 Task: Create a due date automation trigger when advanced on, on the wednesday before a card is due add fields without custom field "Resume" set at 11:00 AM.
Action: Mouse moved to (941, 71)
Screenshot: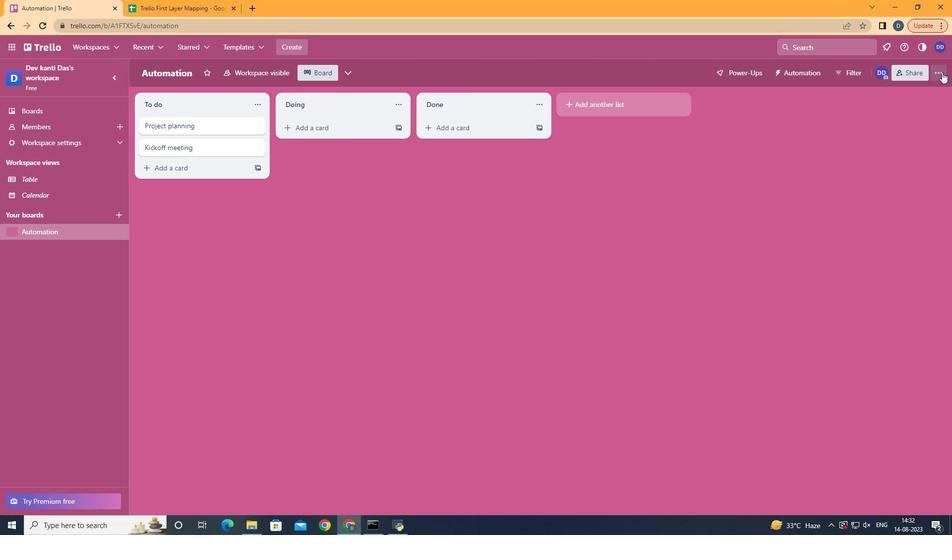 
Action: Mouse pressed left at (941, 71)
Screenshot: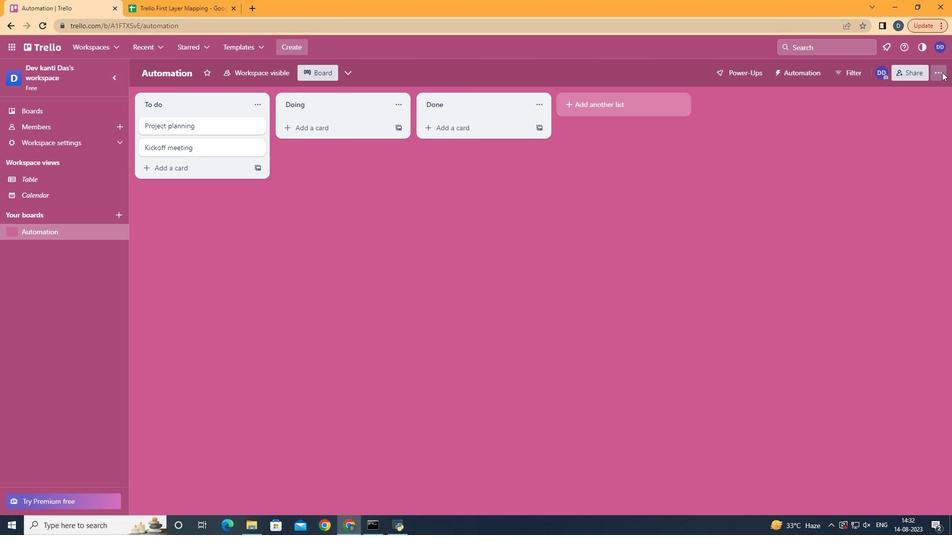 
Action: Mouse moved to (859, 221)
Screenshot: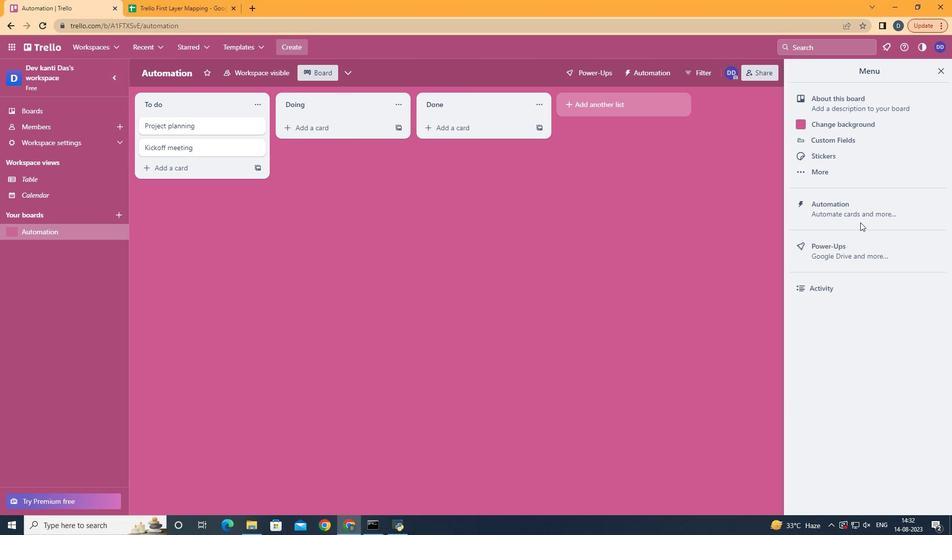 
Action: Mouse pressed left at (859, 221)
Screenshot: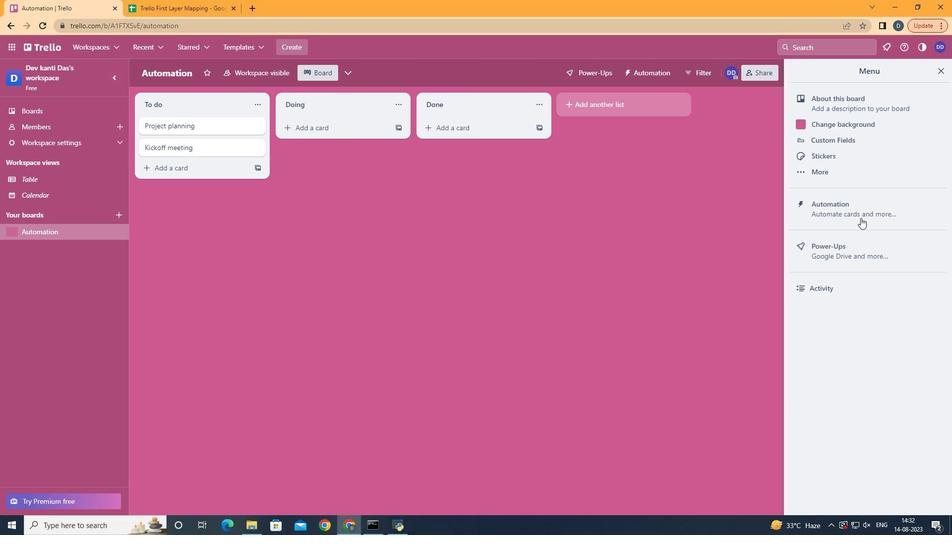 
Action: Mouse moved to (862, 208)
Screenshot: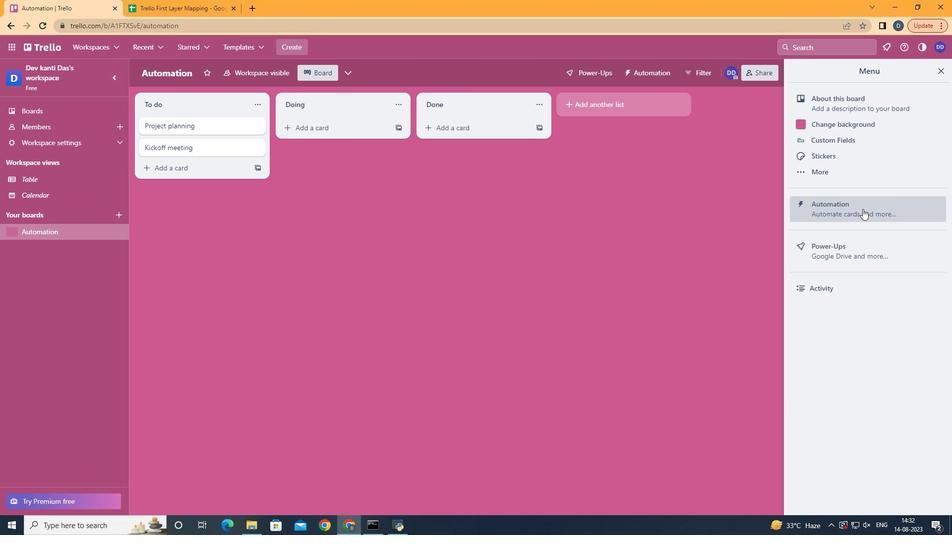 
Action: Mouse pressed left at (862, 208)
Screenshot: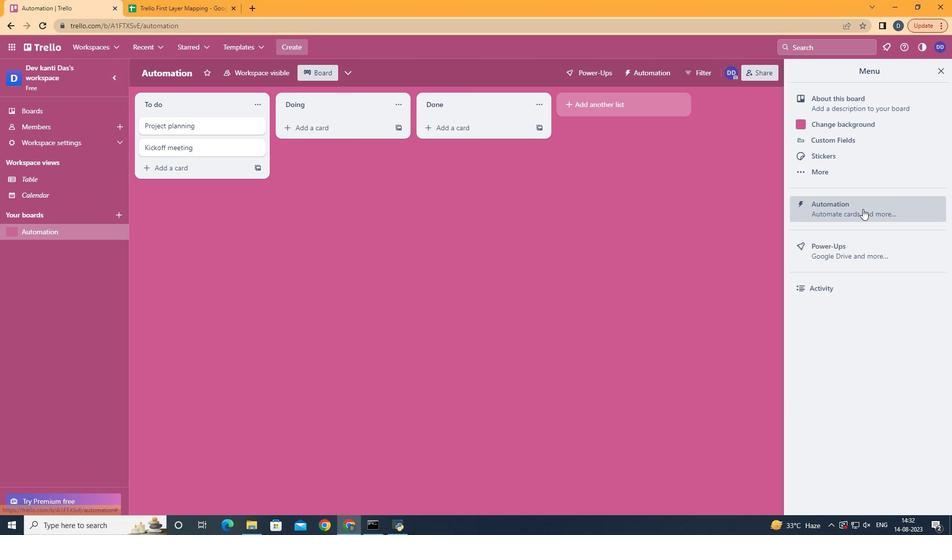 
Action: Mouse moved to (163, 199)
Screenshot: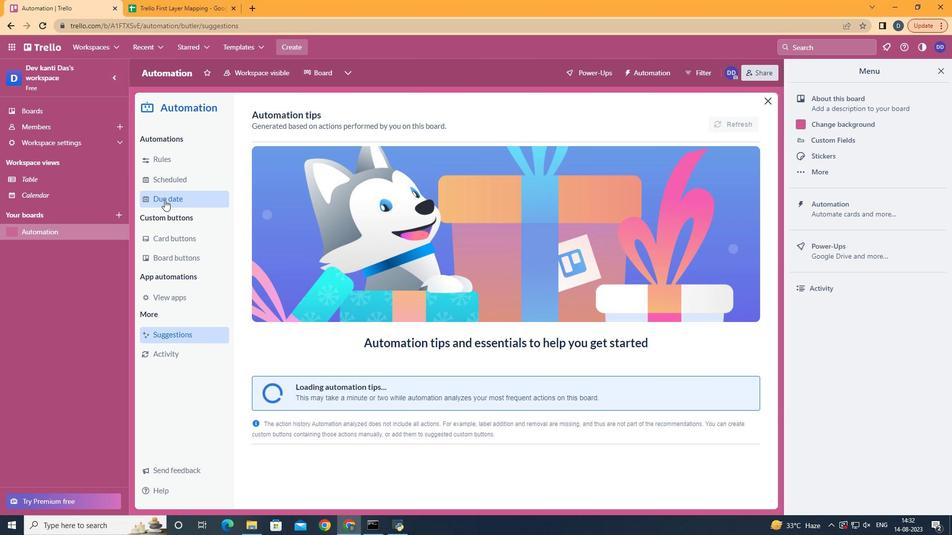 
Action: Mouse pressed left at (163, 199)
Screenshot: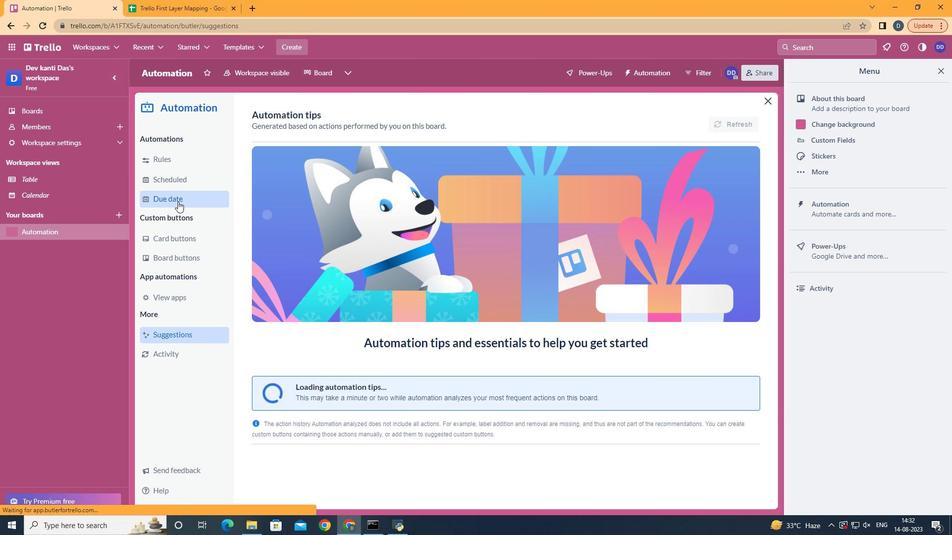 
Action: Mouse moved to (696, 123)
Screenshot: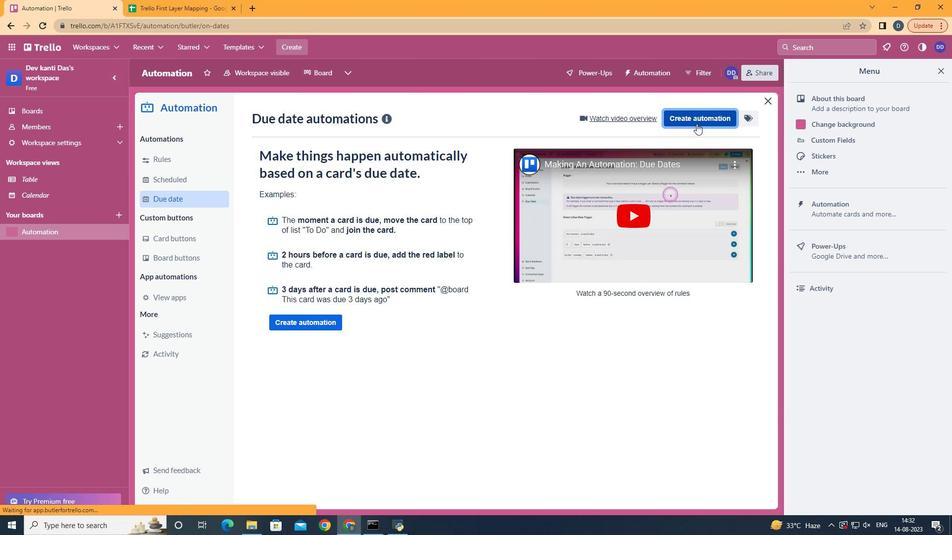 
Action: Mouse pressed left at (696, 123)
Screenshot: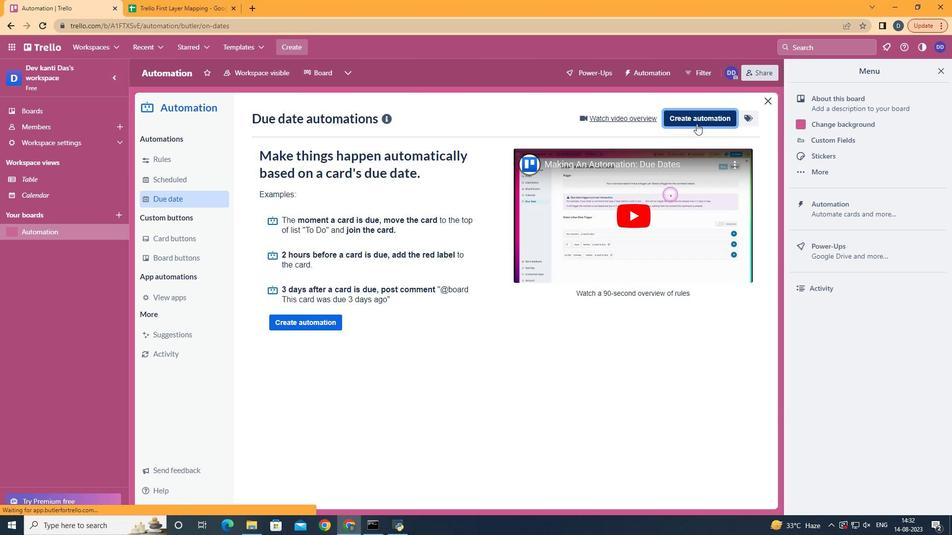 
Action: Mouse moved to (513, 217)
Screenshot: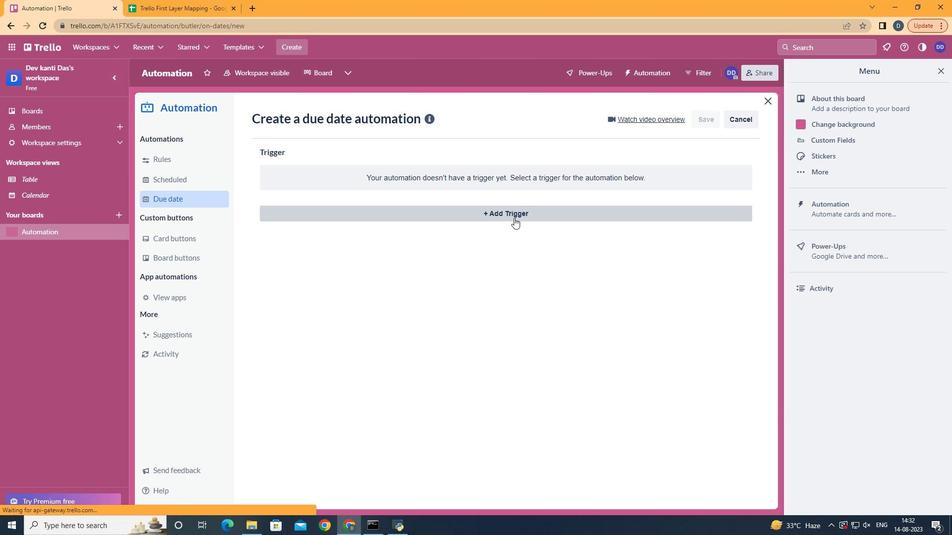 
Action: Mouse pressed left at (513, 217)
Screenshot: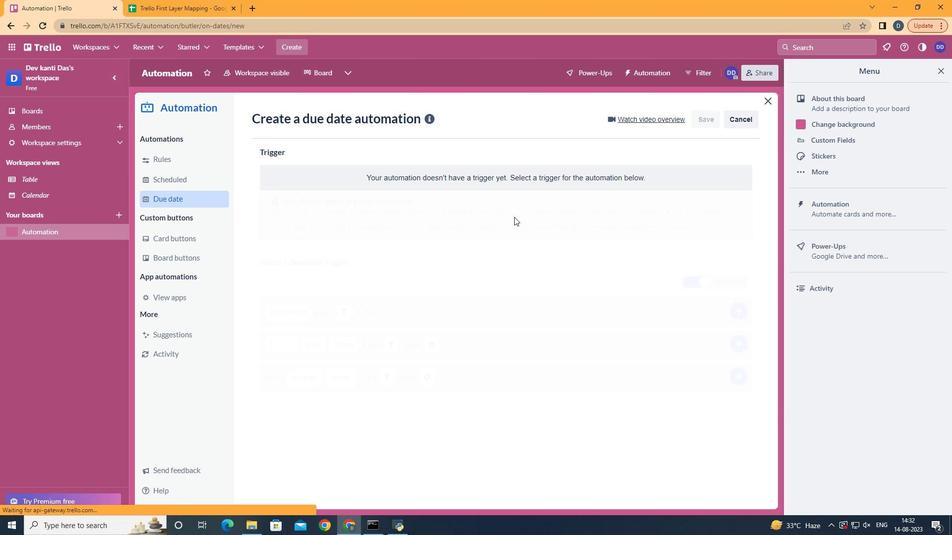 
Action: Mouse moved to (323, 301)
Screenshot: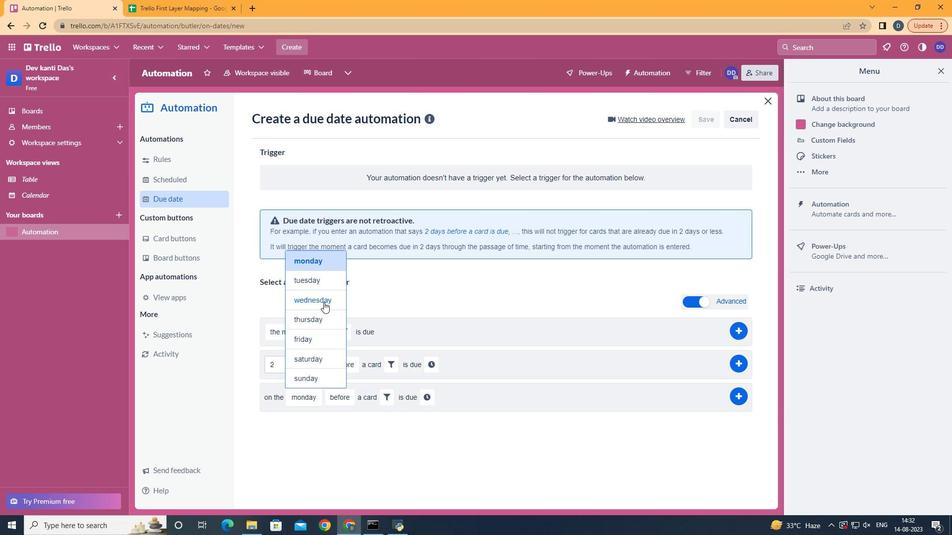 
Action: Mouse pressed left at (323, 301)
Screenshot: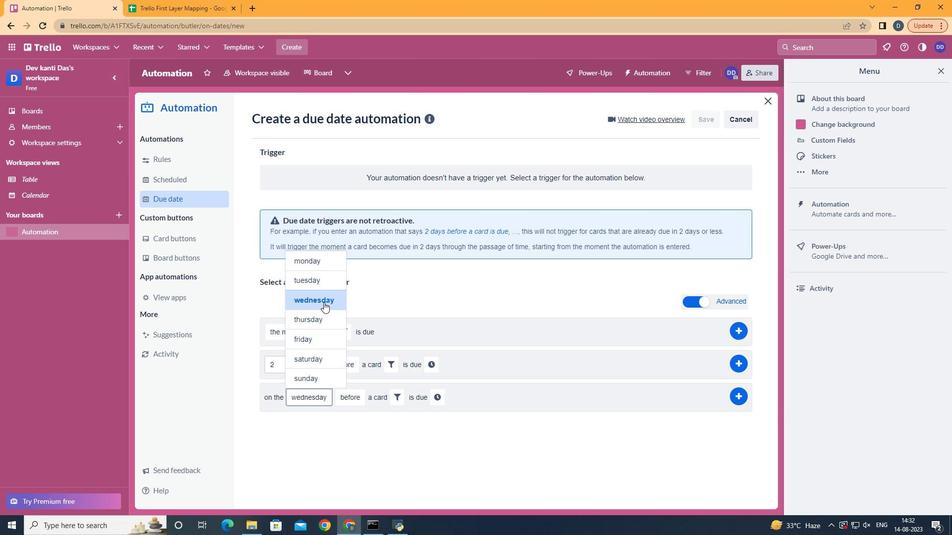 
Action: Mouse moved to (395, 399)
Screenshot: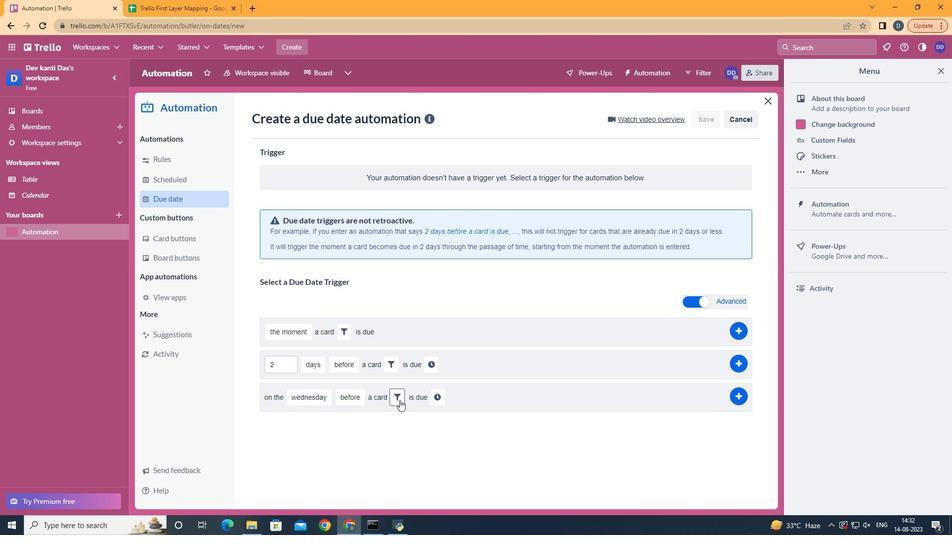 
Action: Mouse pressed left at (395, 399)
Screenshot: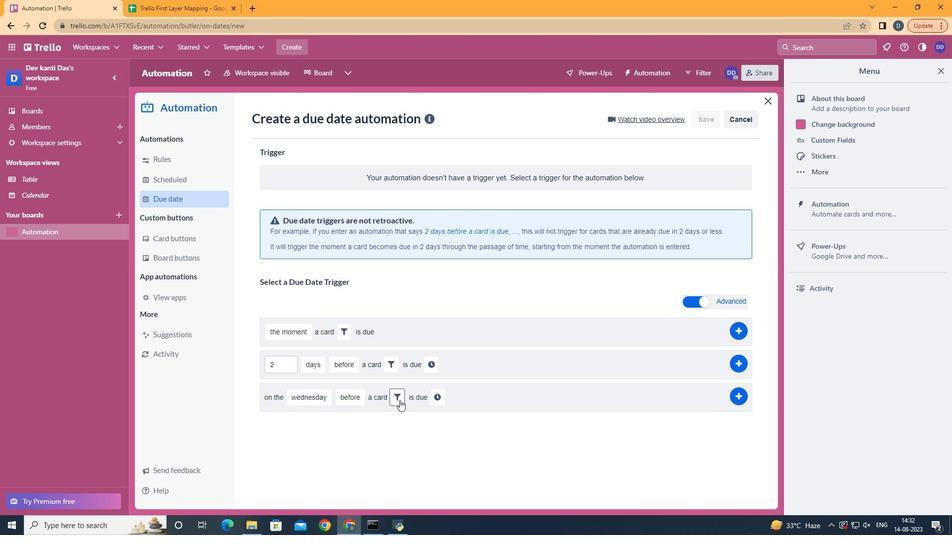 
Action: Mouse moved to (569, 426)
Screenshot: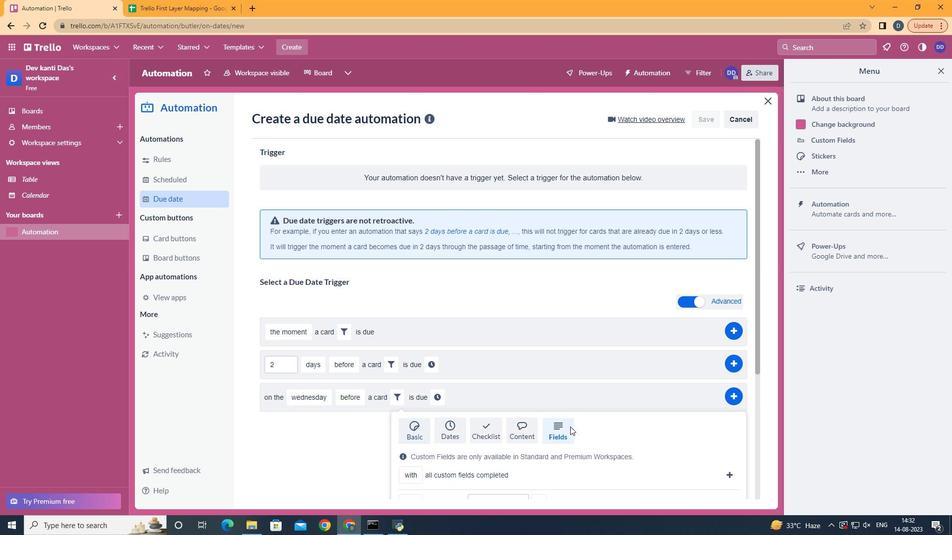 
Action: Mouse pressed left at (569, 426)
Screenshot: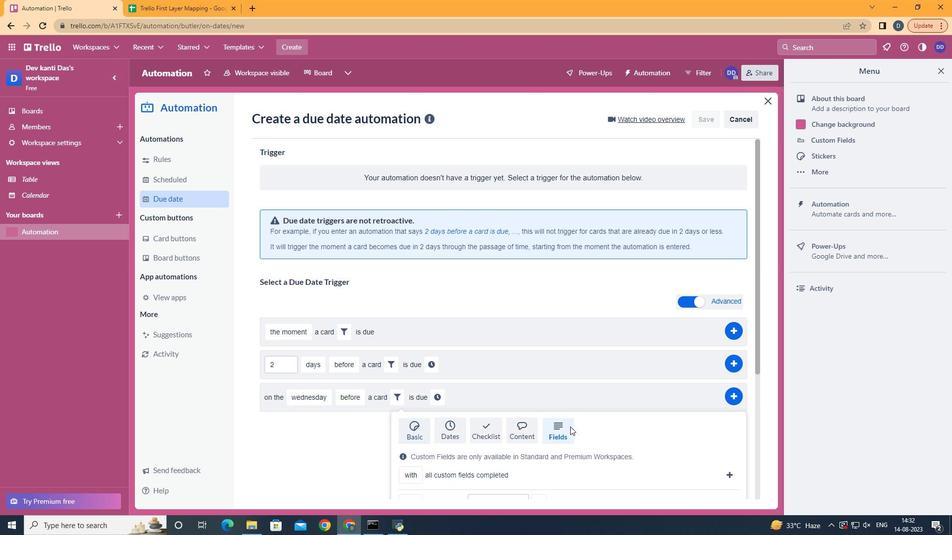 
Action: Mouse scrolled (569, 425) with delta (0, 0)
Screenshot: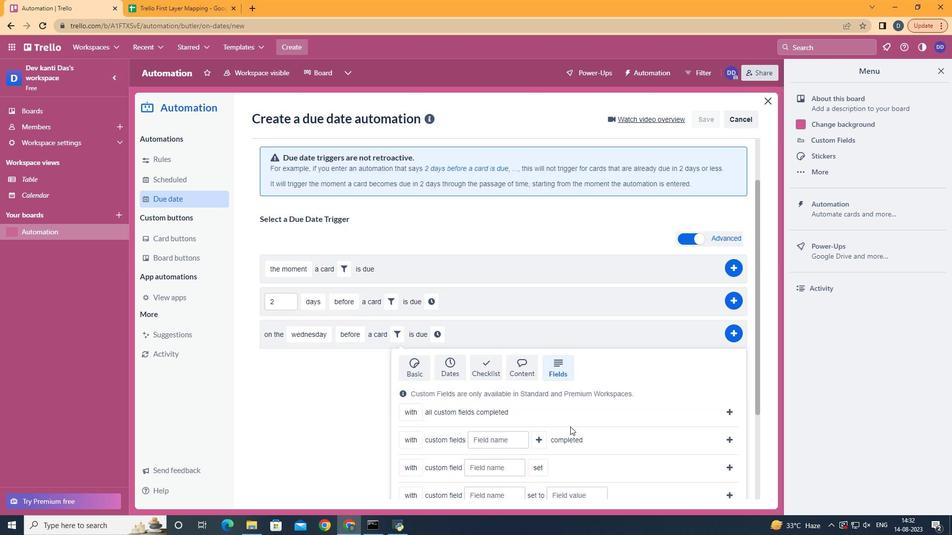 
Action: Mouse scrolled (569, 425) with delta (0, 0)
Screenshot: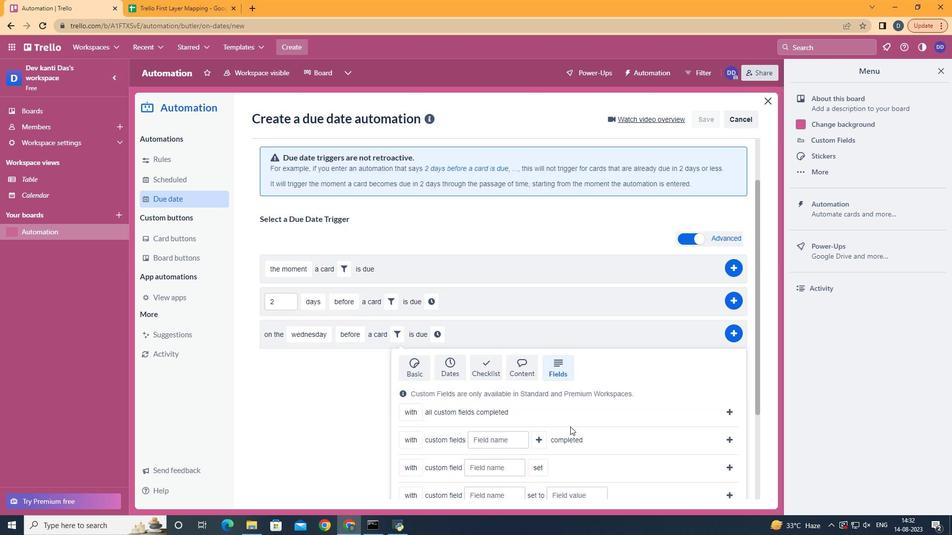 
Action: Mouse scrolled (569, 425) with delta (0, 0)
Screenshot: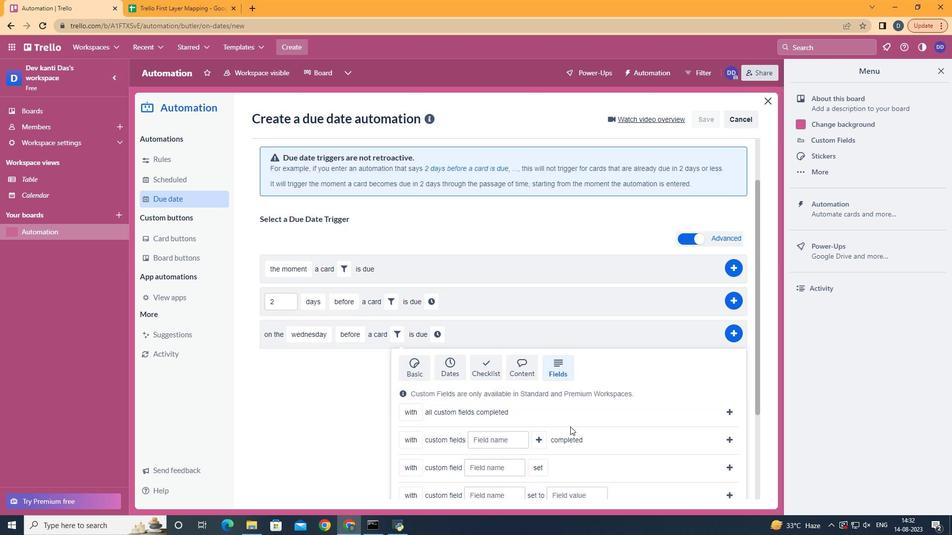 
Action: Mouse scrolled (569, 425) with delta (0, 0)
Screenshot: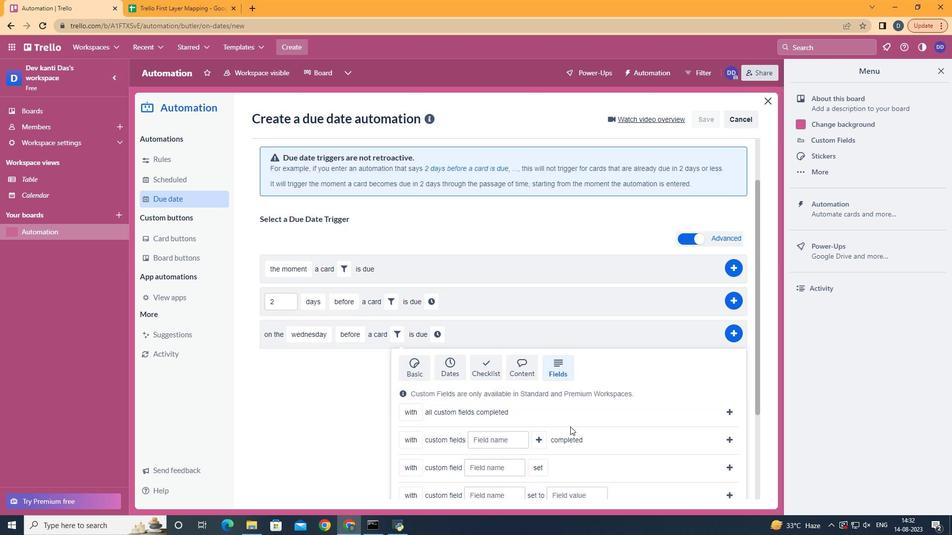 
Action: Mouse scrolled (569, 425) with delta (0, 0)
Screenshot: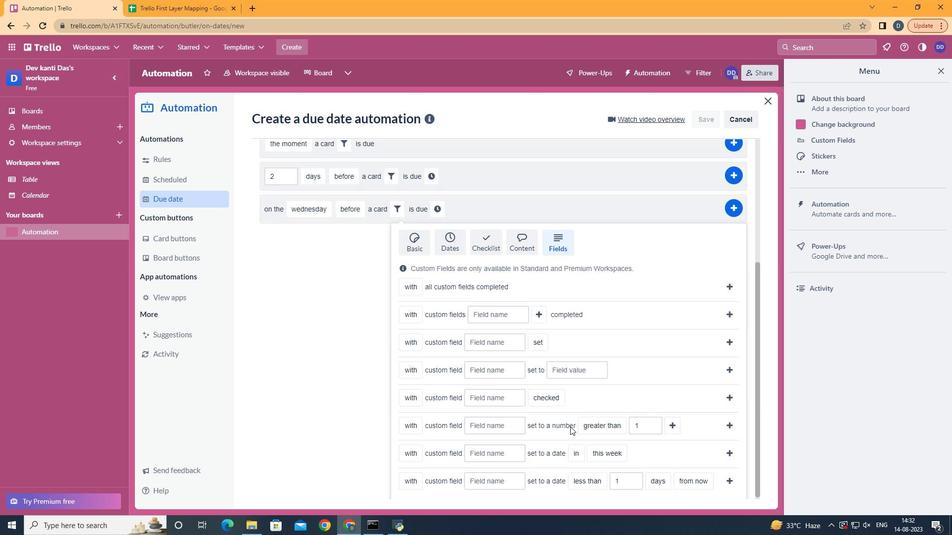
Action: Mouse moved to (418, 371)
Screenshot: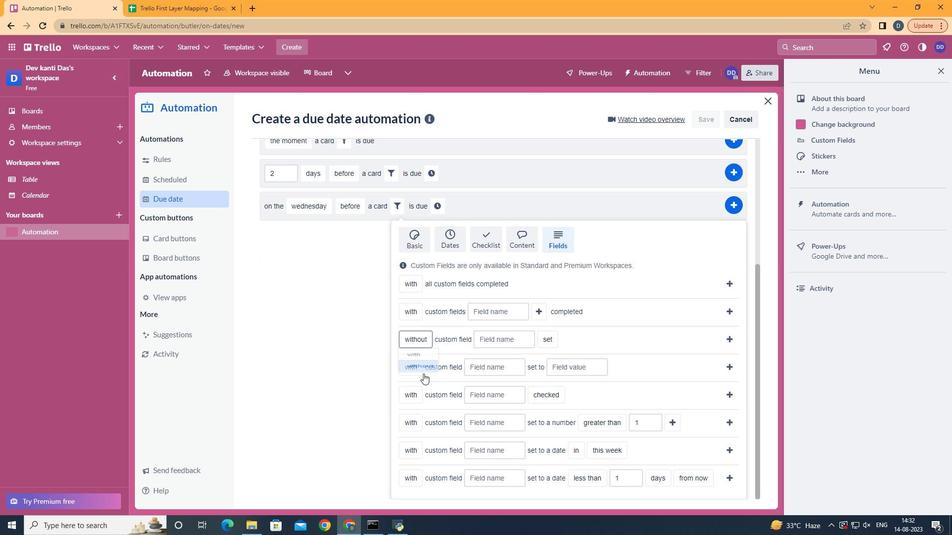 
Action: Mouse pressed left at (418, 371)
Screenshot: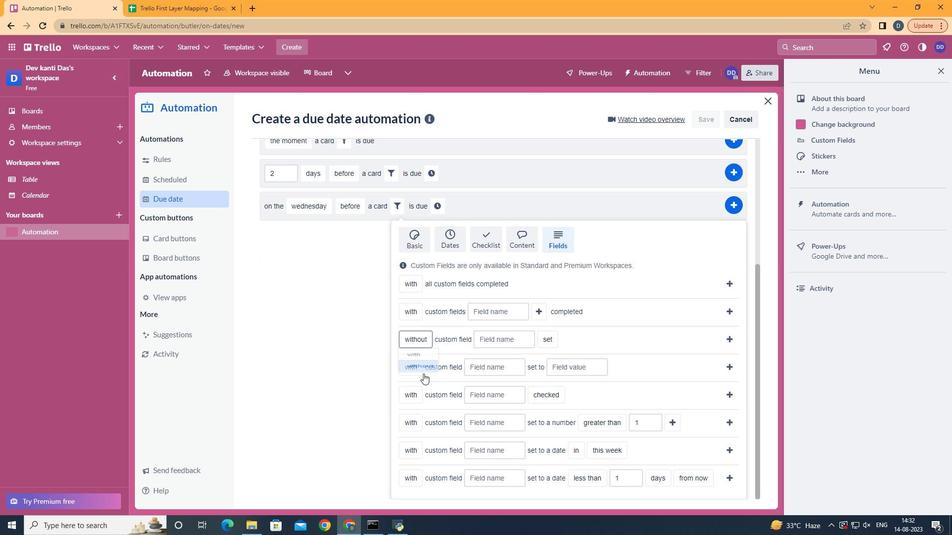 
Action: Mouse moved to (535, 339)
Screenshot: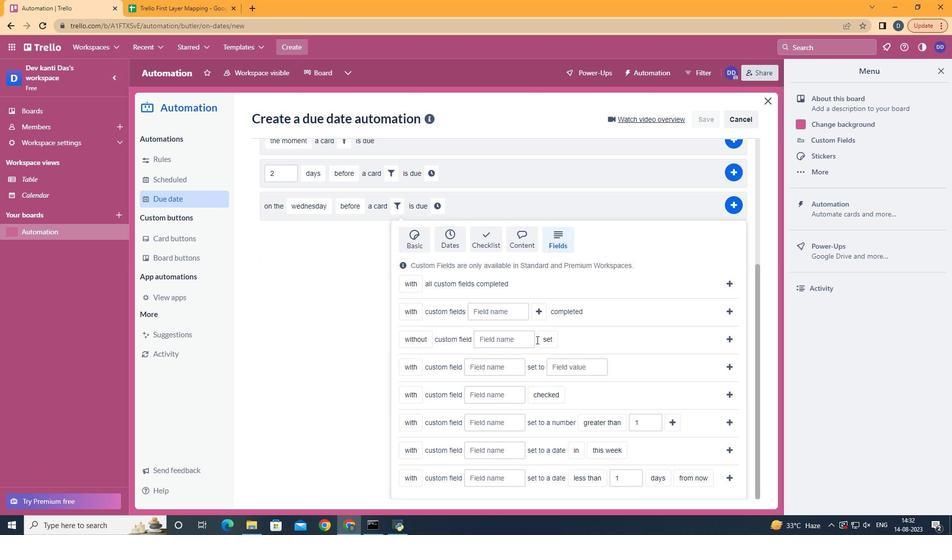 
Action: Mouse pressed left at (535, 339)
Screenshot: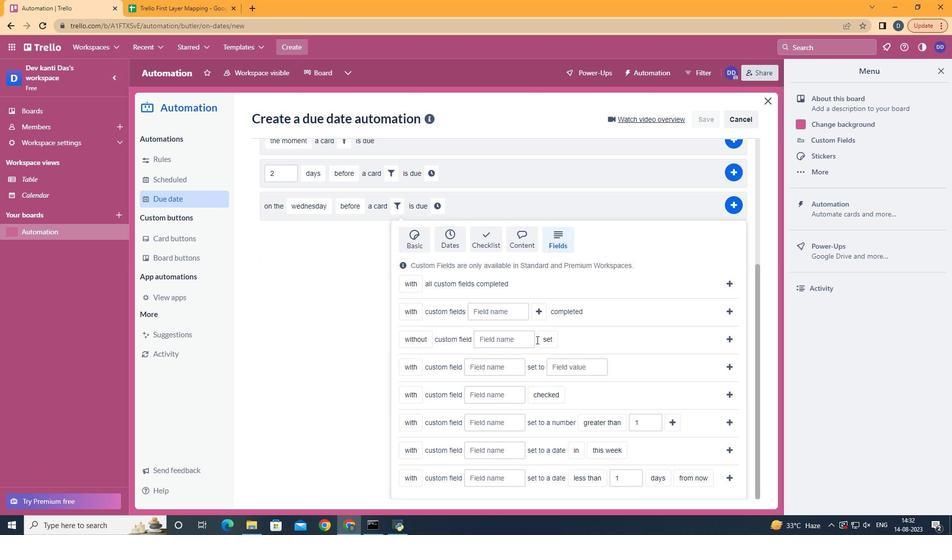 
Action: Mouse moved to (520, 335)
Screenshot: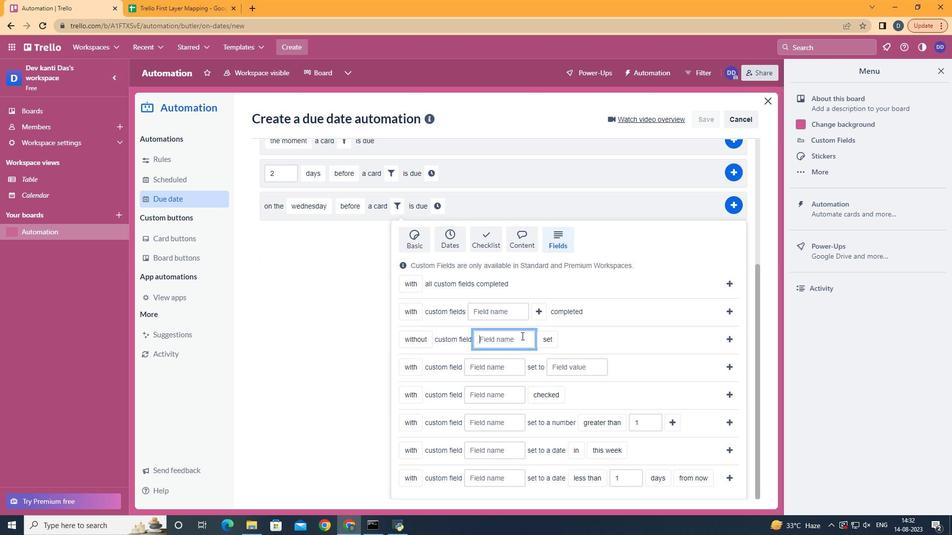 
Action: Mouse pressed left at (520, 335)
Screenshot: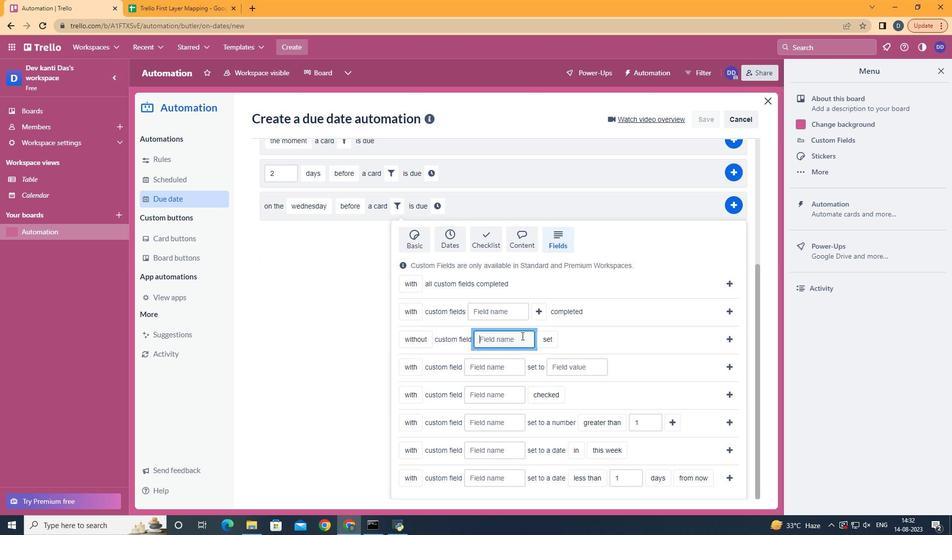 
Action: Key pressed <Key.shift><Key.shift><Key.shift>Resume
Screenshot: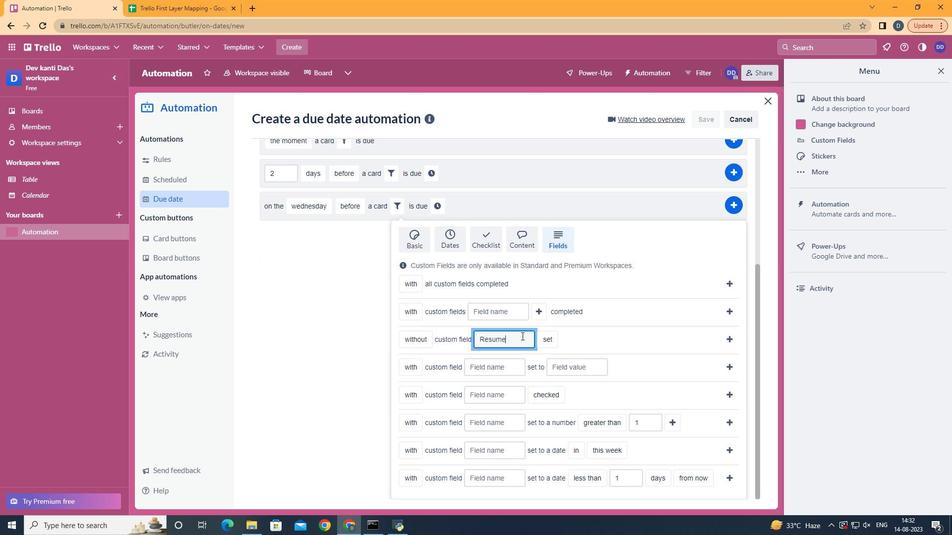 
Action: Mouse moved to (724, 333)
Screenshot: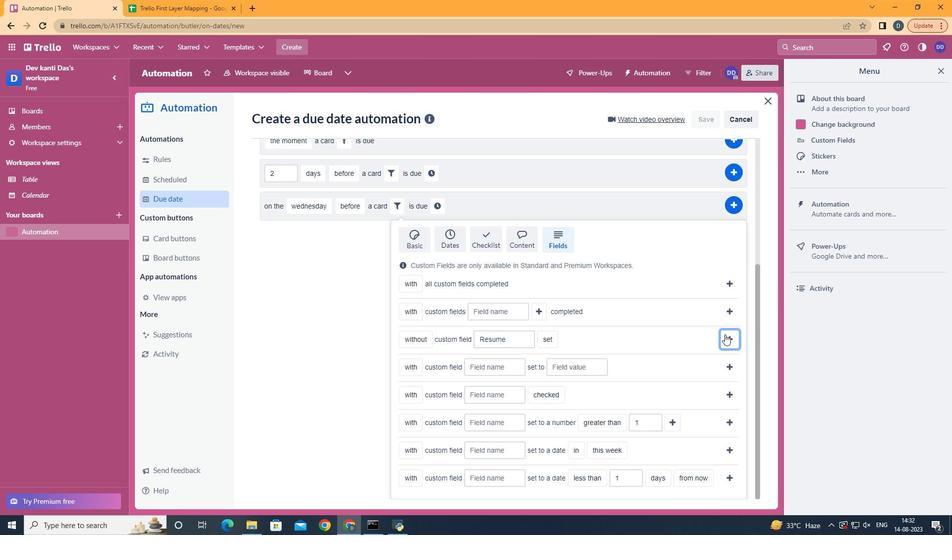 
Action: Mouse pressed left at (724, 333)
Screenshot: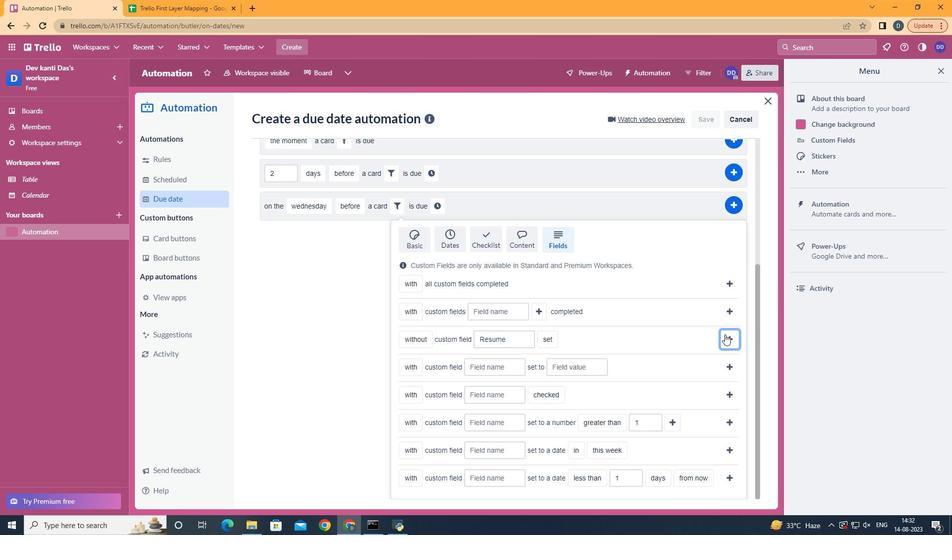 
Action: Mouse moved to (564, 390)
Screenshot: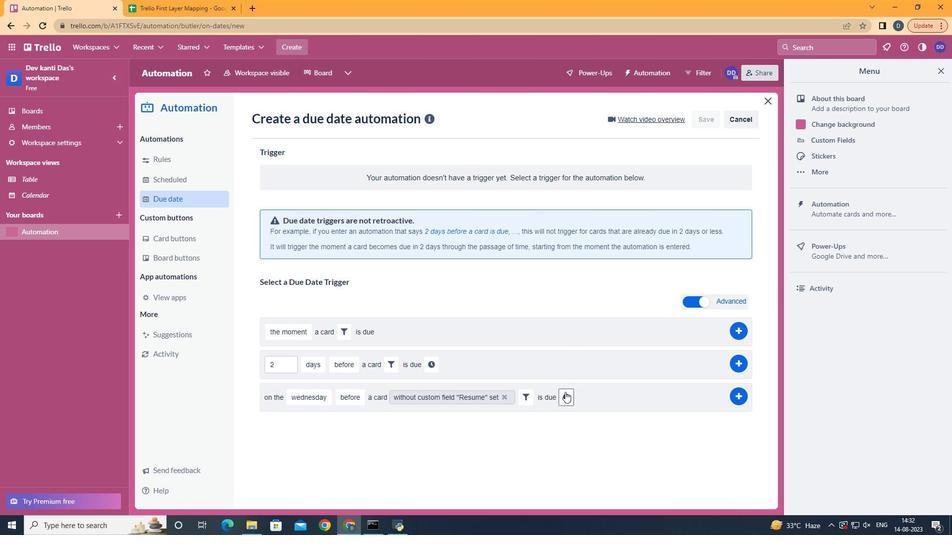 
Action: Mouse pressed left at (564, 390)
Screenshot: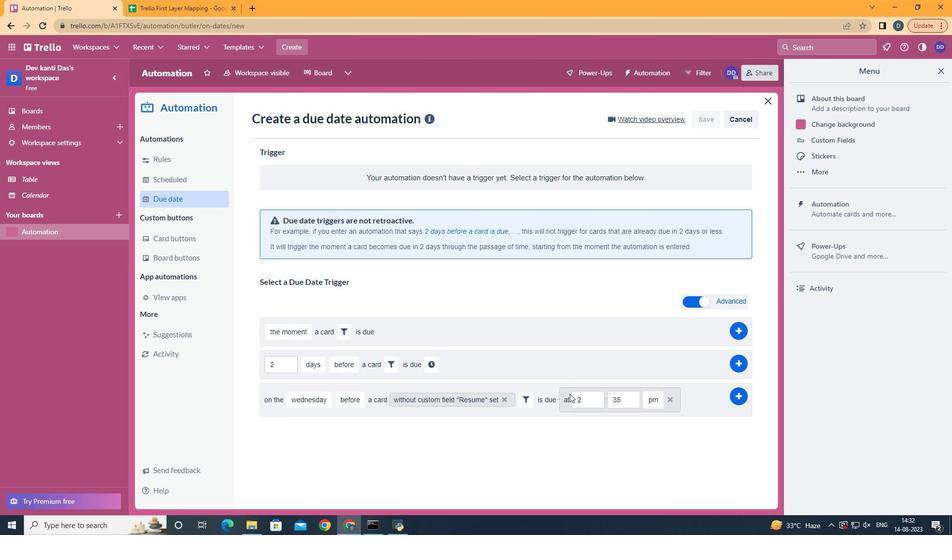 
Action: Mouse moved to (592, 398)
Screenshot: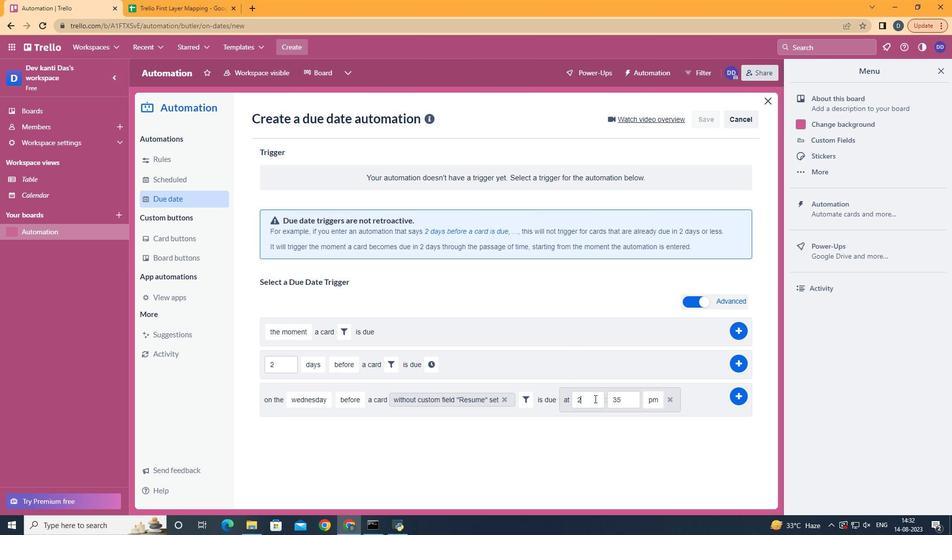 
Action: Mouse pressed left at (592, 398)
Screenshot: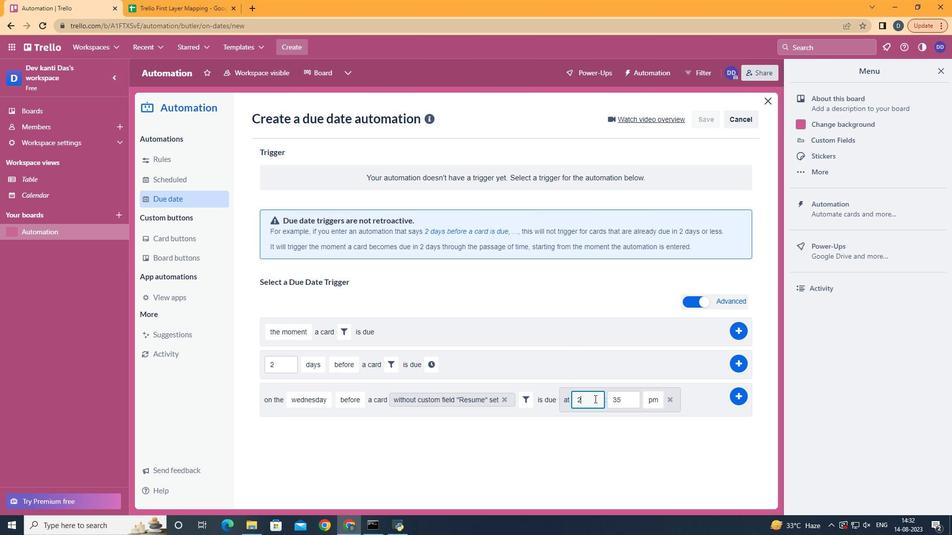 
Action: Mouse moved to (593, 398)
Screenshot: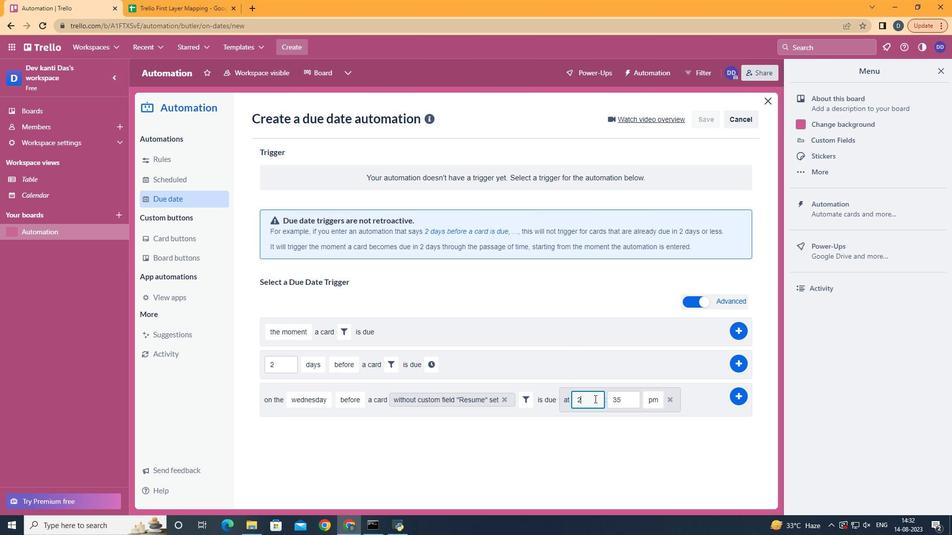 
Action: Key pressed <Key.backspace>11
Screenshot: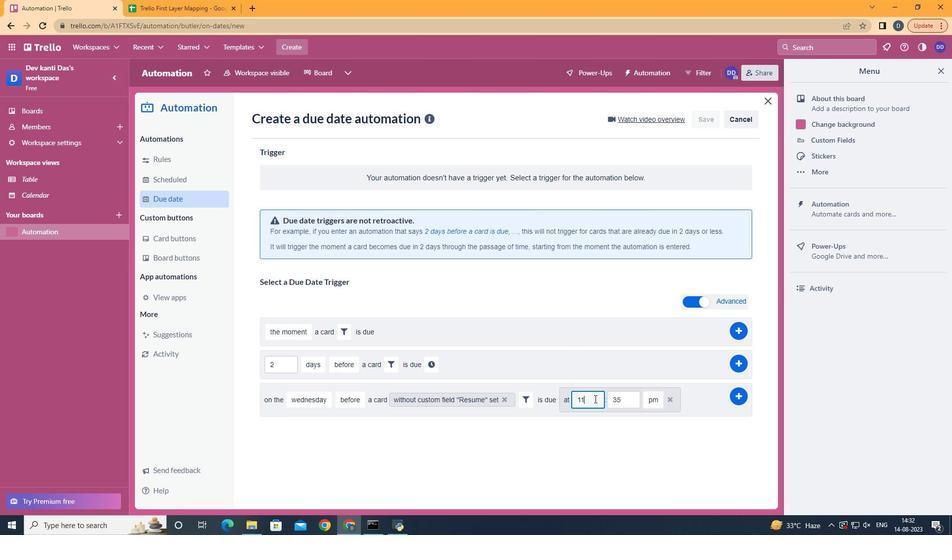 
Action: Mouse moved to (629, 402)
Screenshot: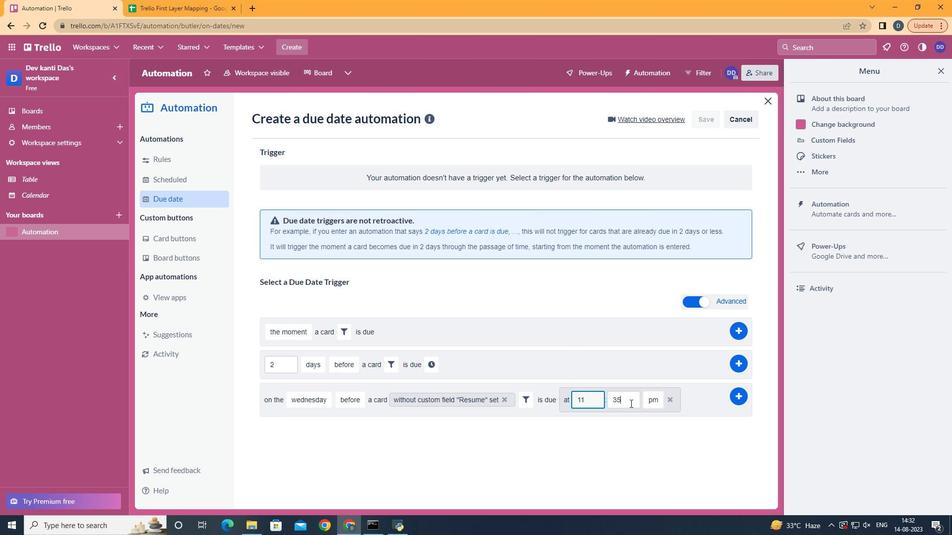 
Action: Mouse pressed left at (629, 402)
Screenshot: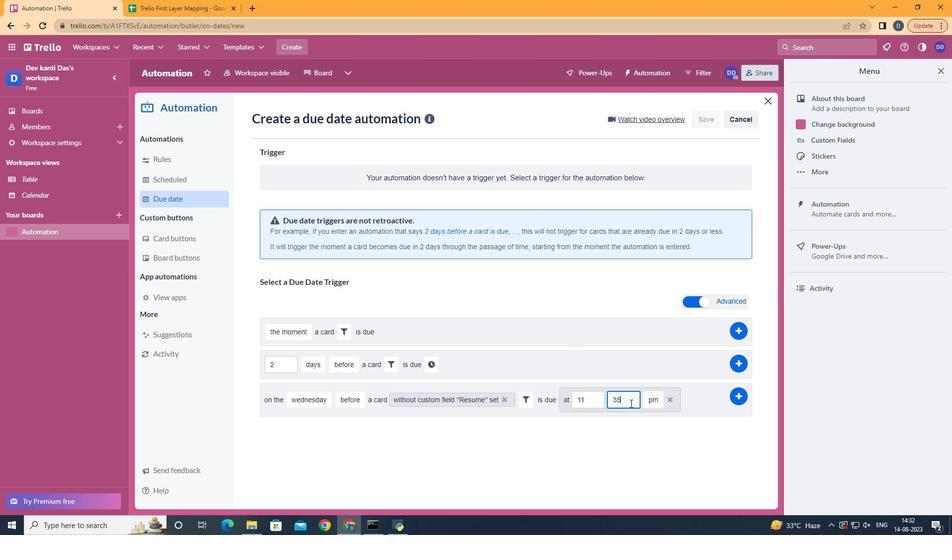 
Action: Key pressed <Key.backspace><Key.backspace>00
Screenshot: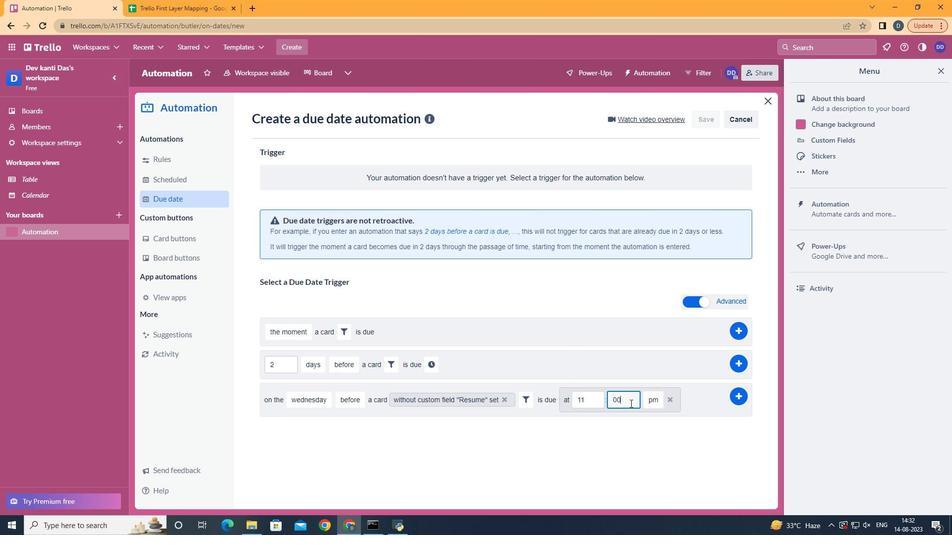 
Action: Mouse moved to (655, 417)
Screenshot: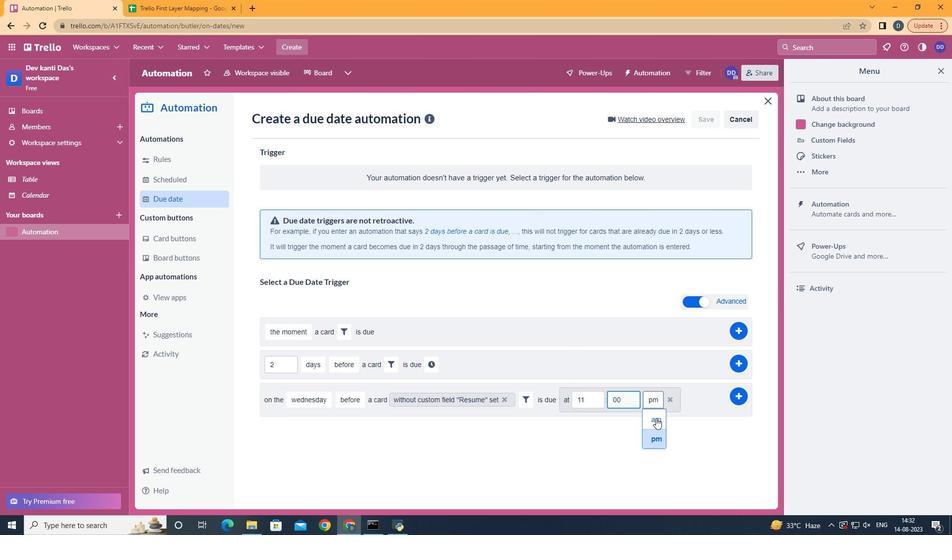 
Action: Mouse pressed left at (655, 417)
Screenshot: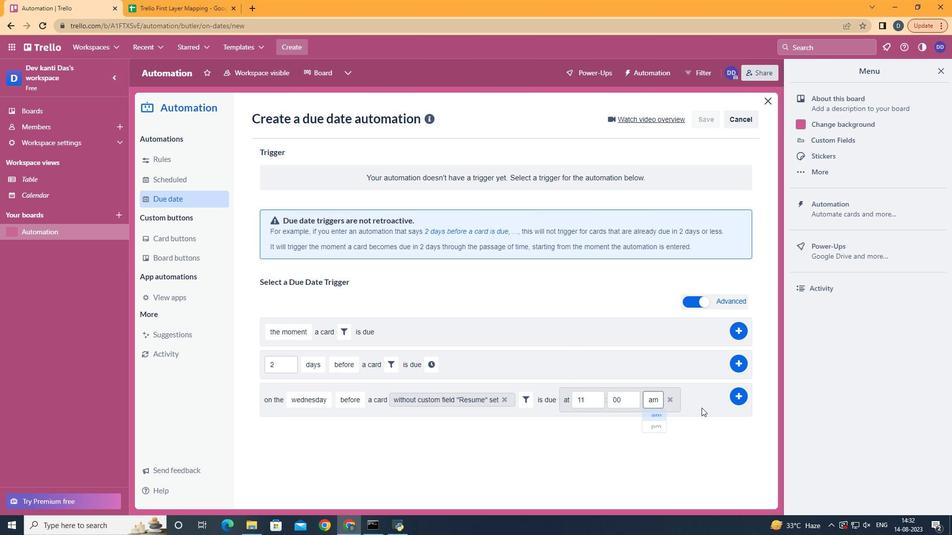 
Action: Mouse moved to (735, 398)
Screenshot: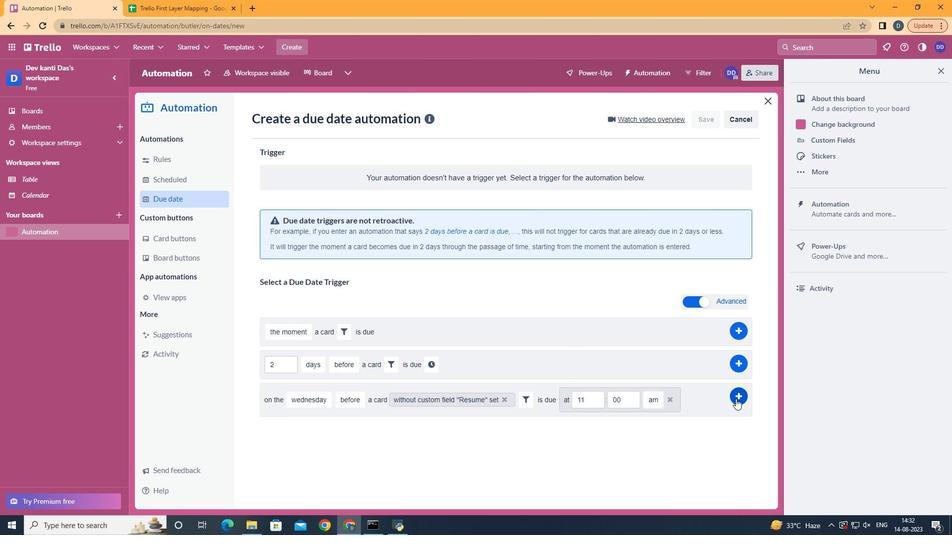 
Action: Mouse pressed left at (735, 398)
Screenshot: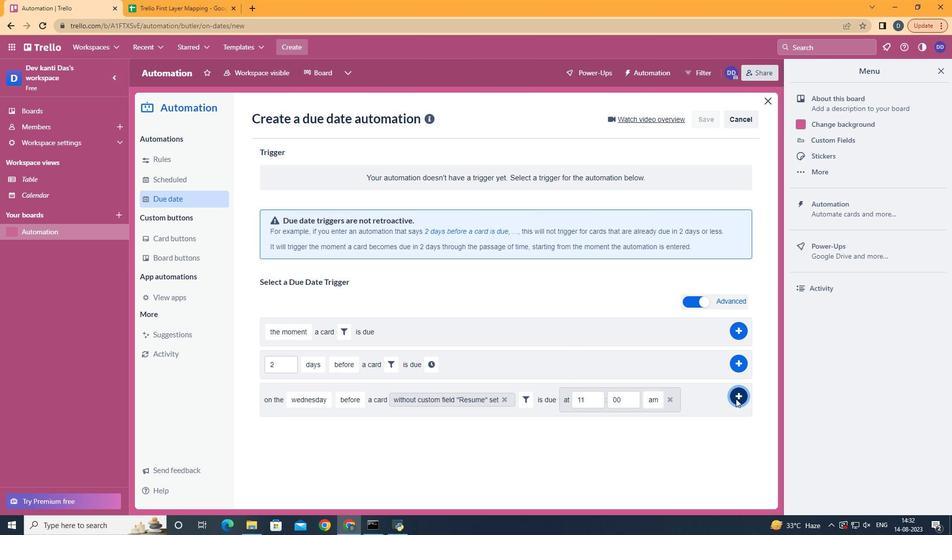 
